 Task: Activate the option that preserves log upon navigation.
Action: Mouse moved to (1062, 32)
Screenshot: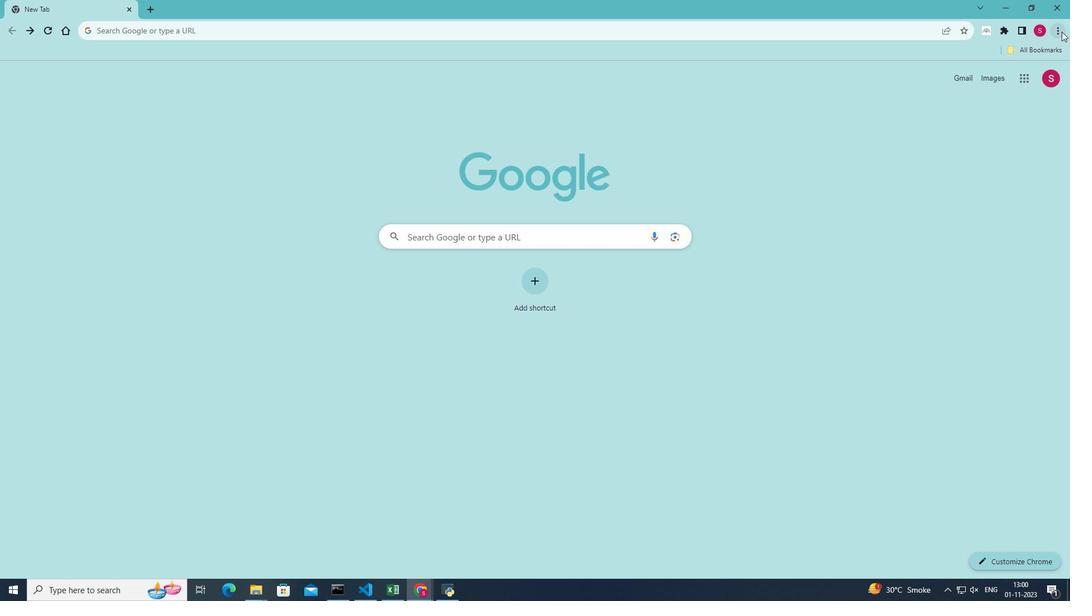 
Action: Mouse pressed left at (1062, 32)
Screenshot: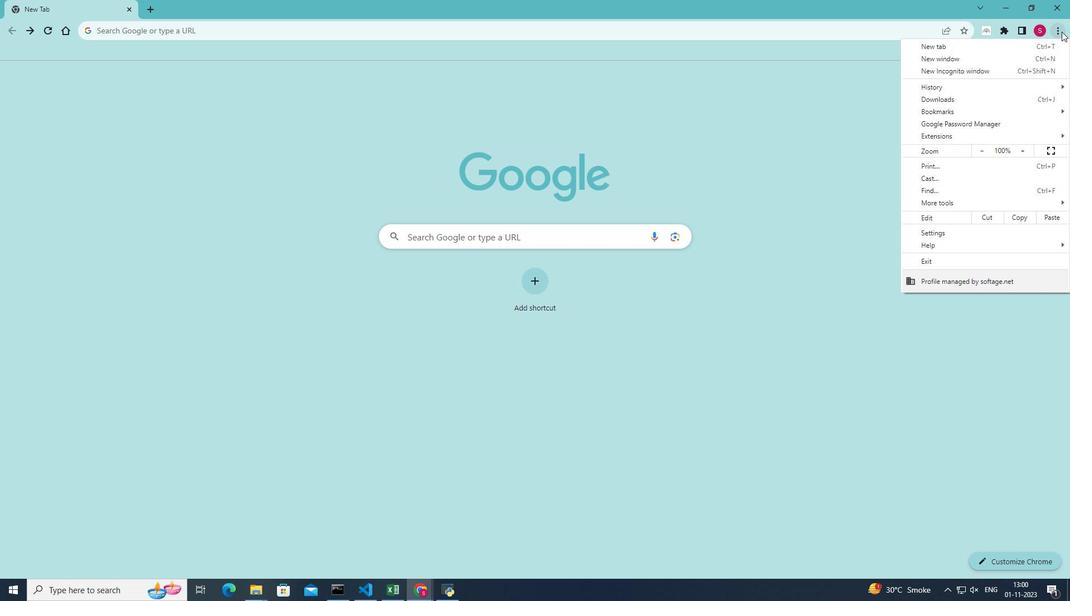 
Action: Mouse moved to (944, 201)
Screenshot: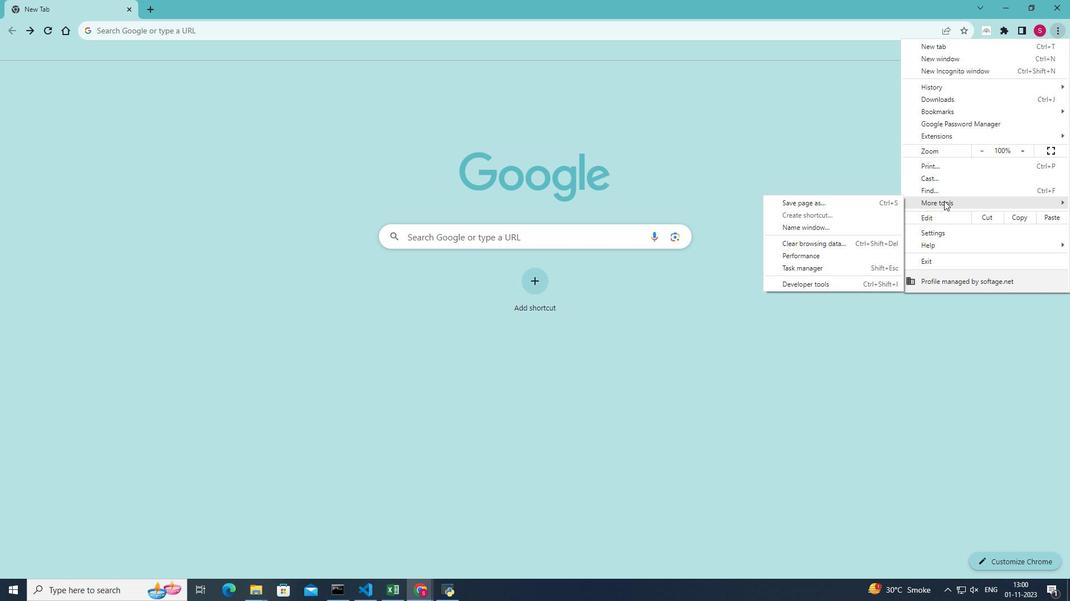 
Action: Mouse pressed left at (944, 201)
Screenshot: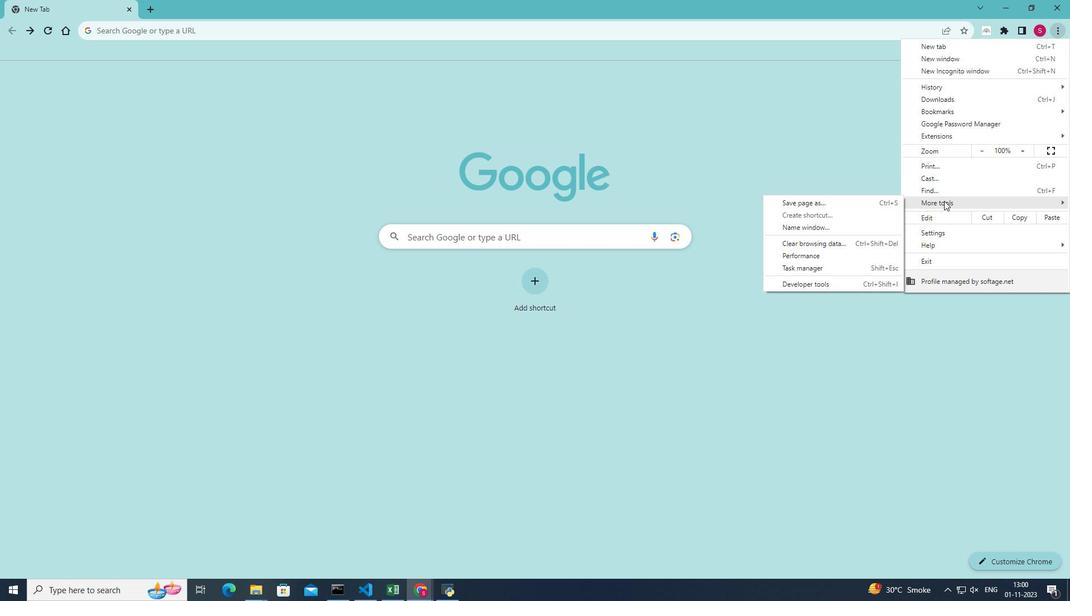 
Action: Mouse moved to (827, 284)
Screenshot: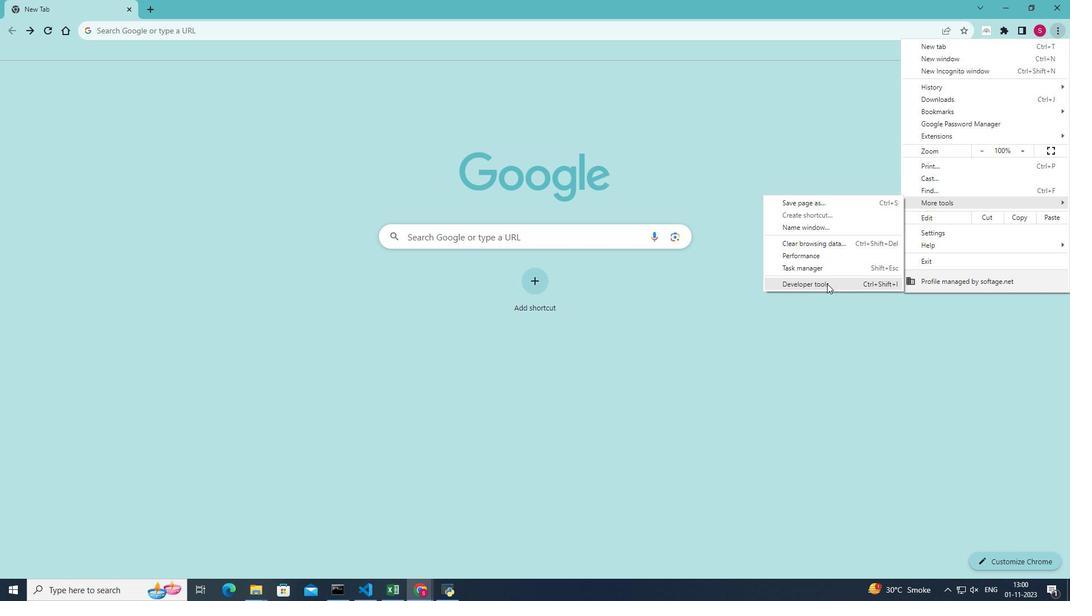 
Action: Mouse pressed left at (827, 284)
Screenshot: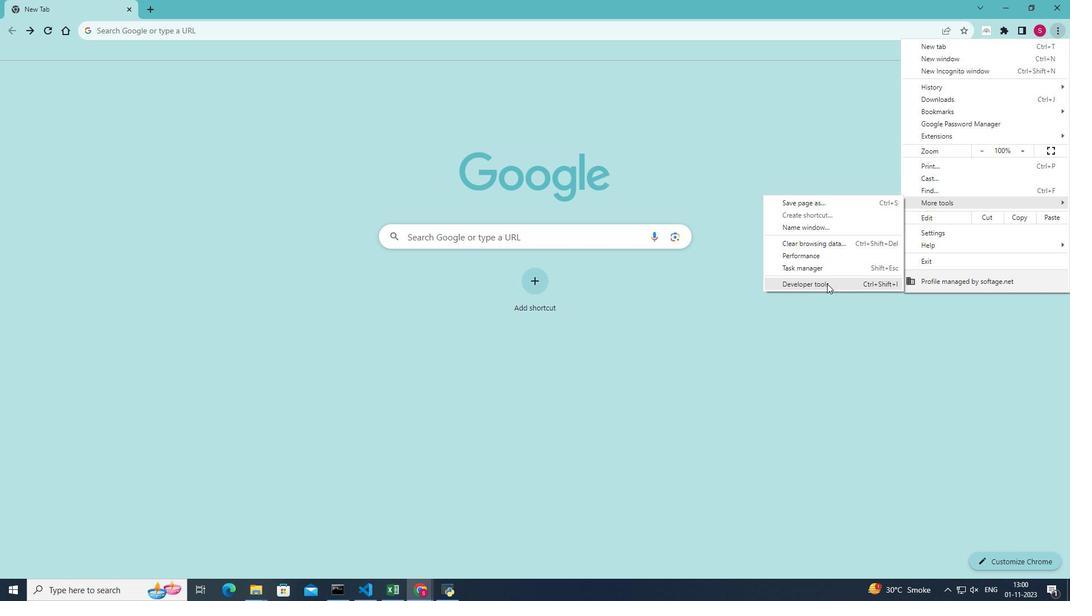 
Action: Mouse moved to (1034, 67)
Screenshot: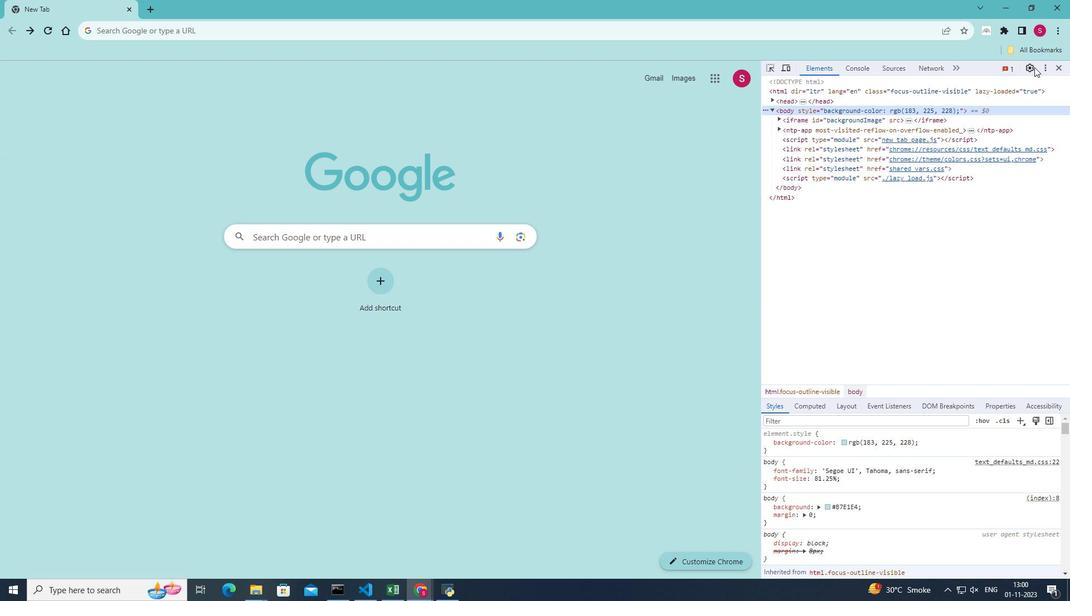 
Action: Mouse pressed left at (1034, 67)
Screenshot: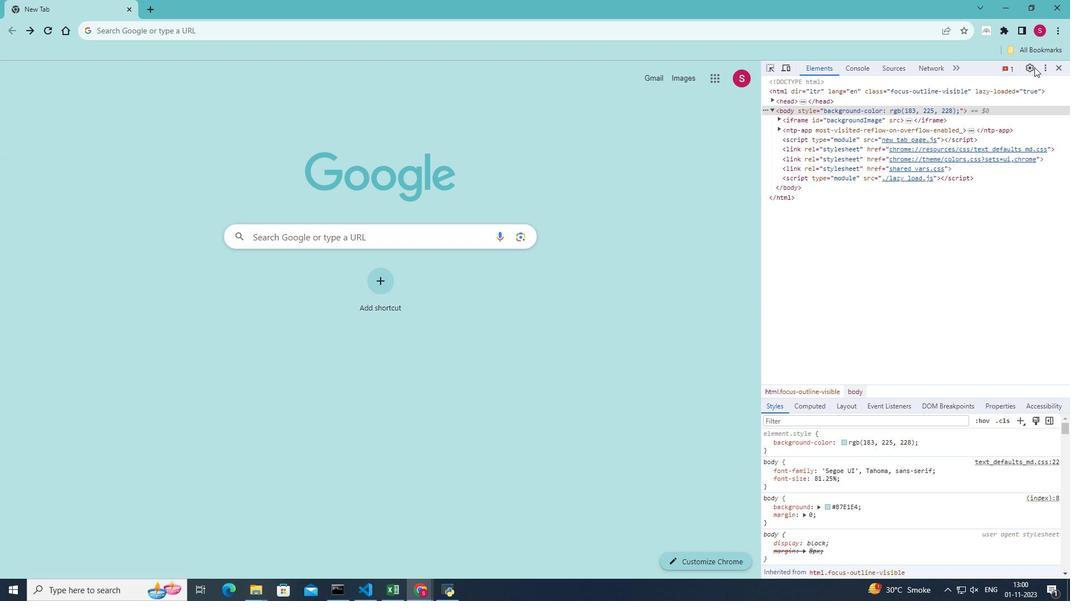 
Action: Mouse moved to (1015, 337)
Screenshot: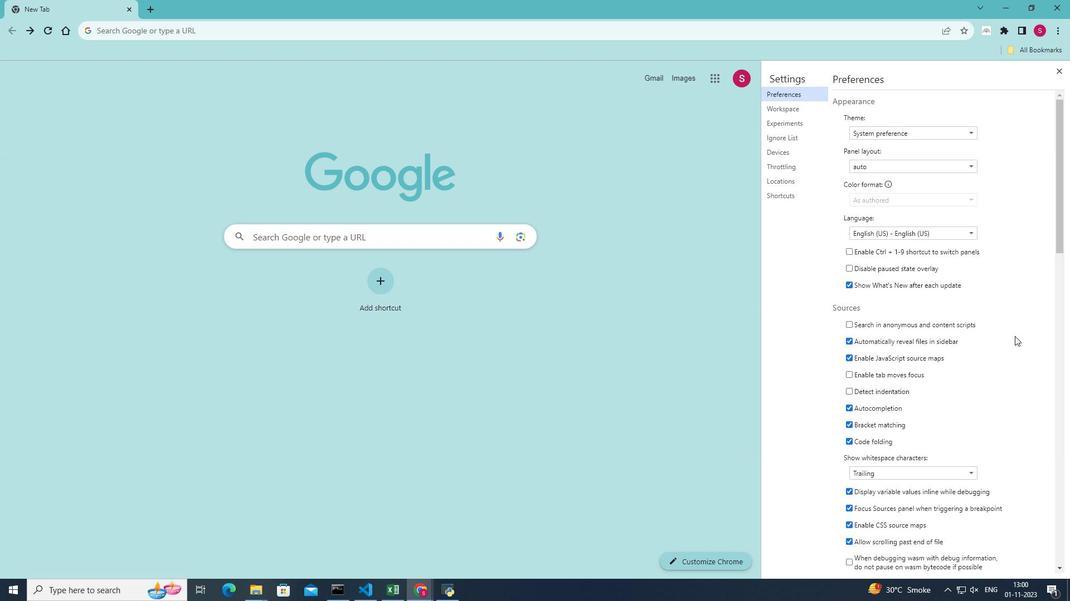 
Action: Mouse scrolled (1015, 336) with delta (0, 0)
Screenshot: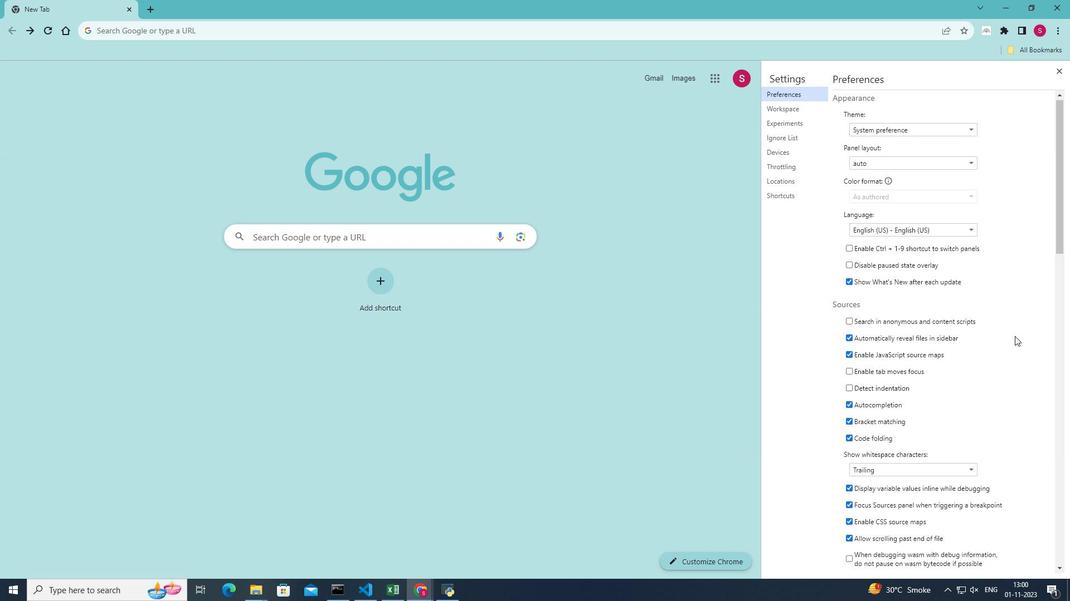 
Action: Mouse scrolled (1015, 336) with delta (0, 0)
Screenshot: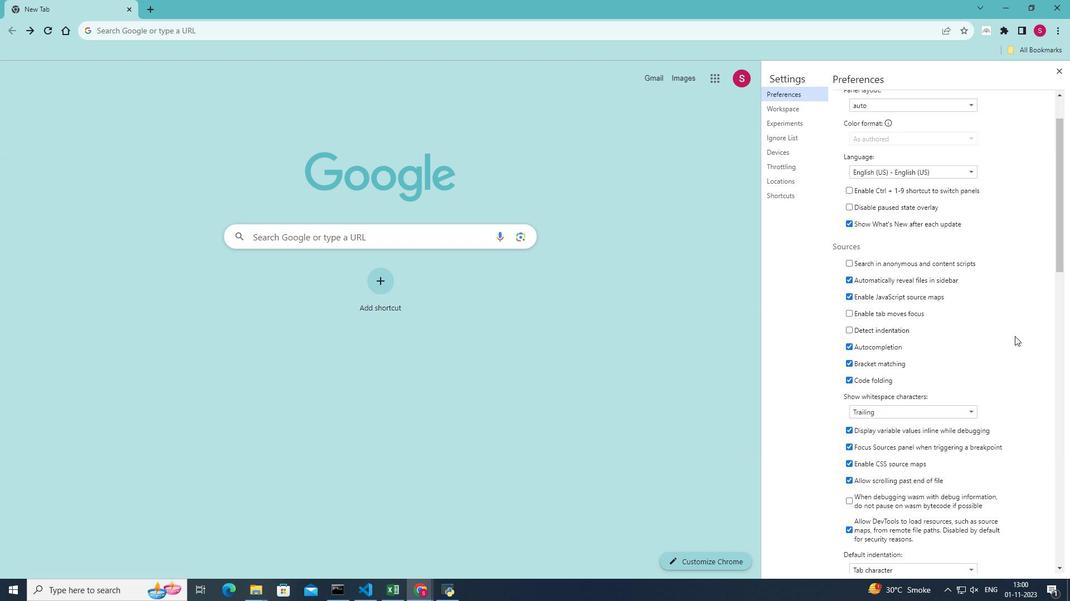 
Action: Mouse scrolled (1015, 336) with delta (0, 0)
Screenshot: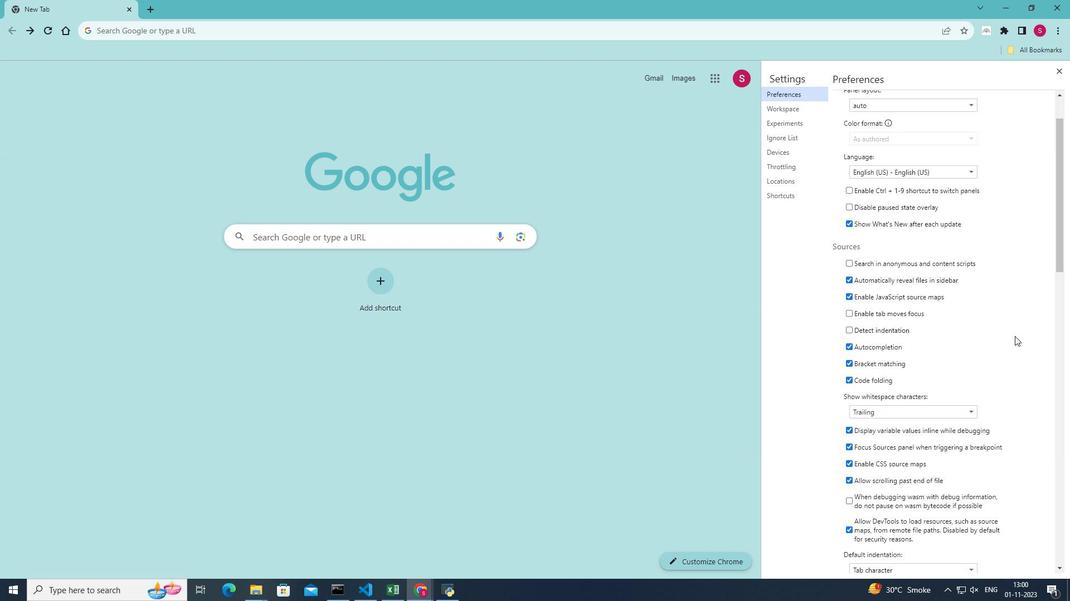 
Action: Mouse scrolled (1015, 336) with delta (0, 0)
Screenshot: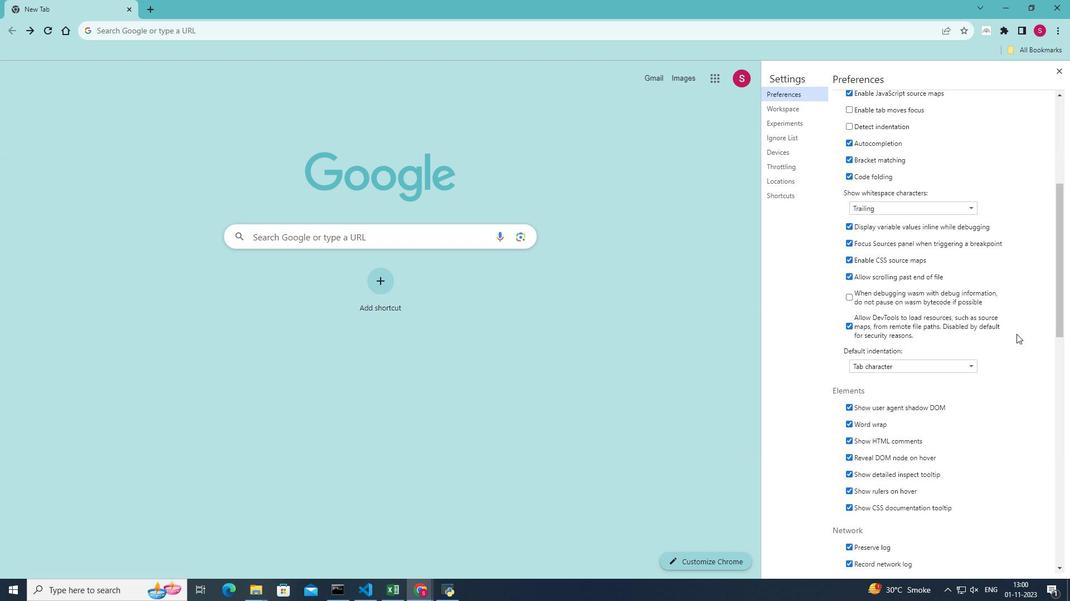 
Action: Mouse scrolled (1015, 336) with delta (0, 0)
Screenshot: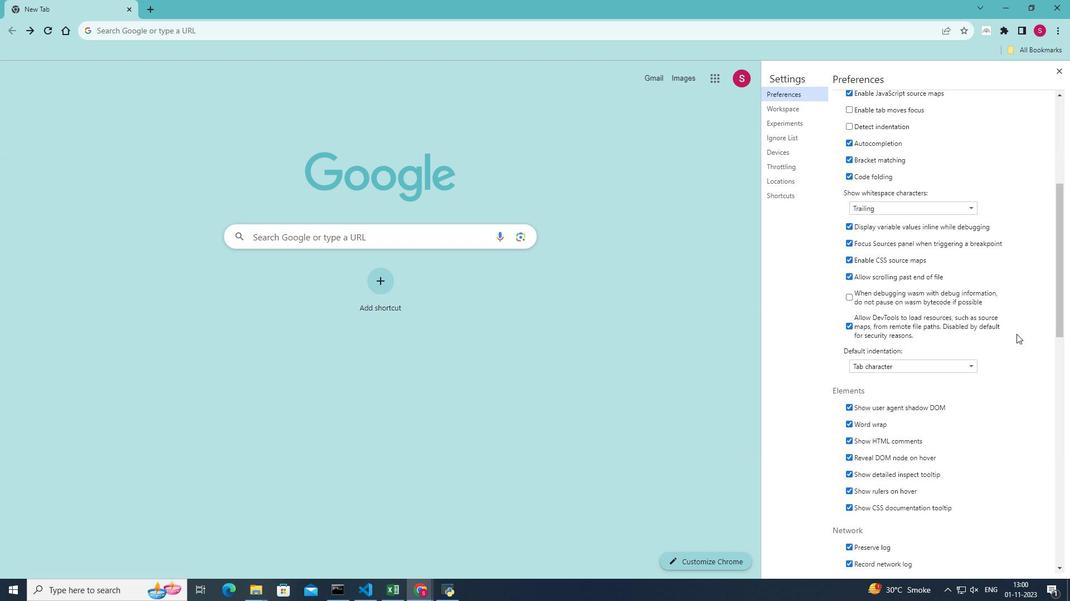 
Action: Mouse scrolled (1015, 336) with delta (0, 0)
Screenshot: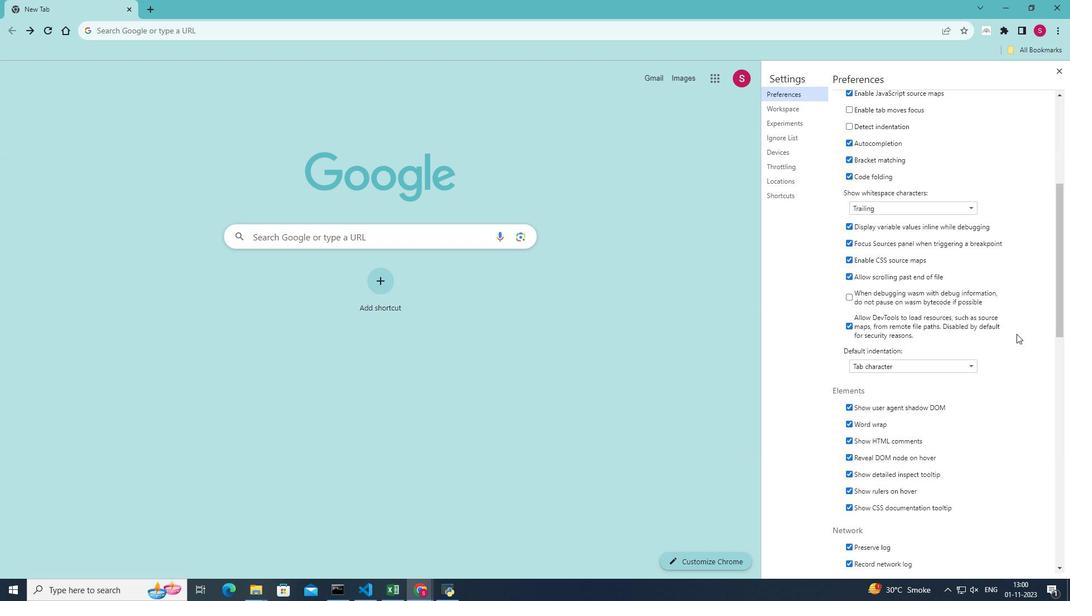
Action: Mouse moved to (1017, 334)
Screenshot: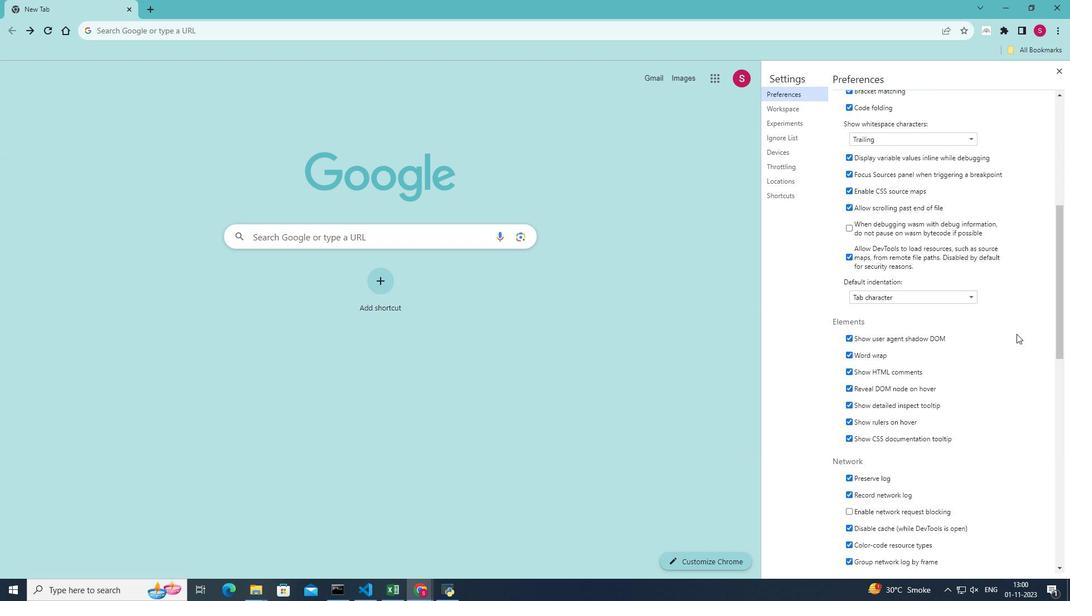 
Action: Mouse scrolled (1017, 334) with delta (0, 0)
Screenshot: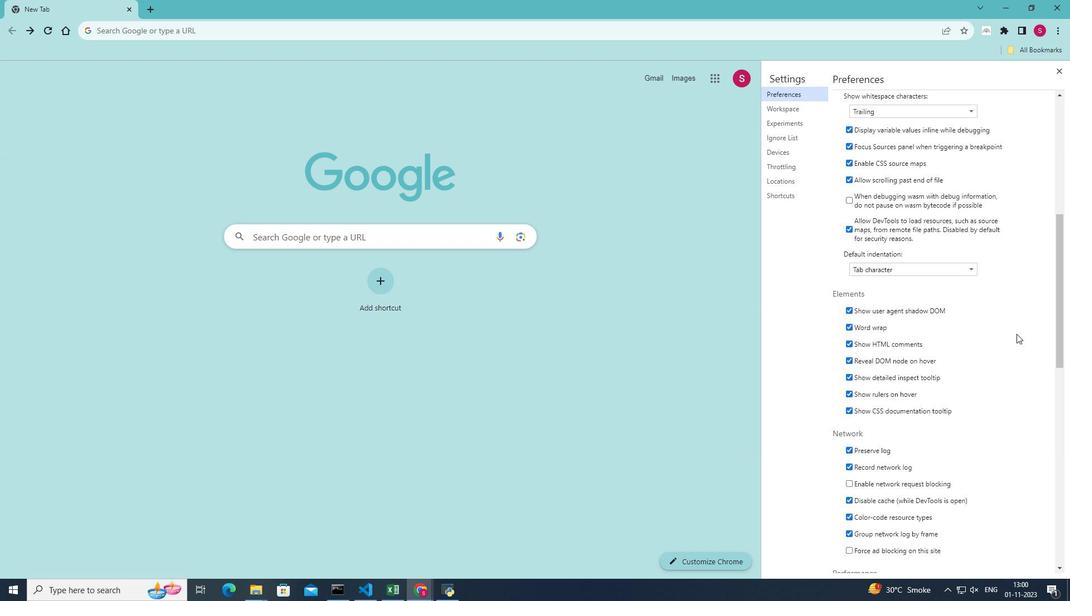 
Action: Mouse scrolled (1017, 334) with delta (0, 0)
Screenshot: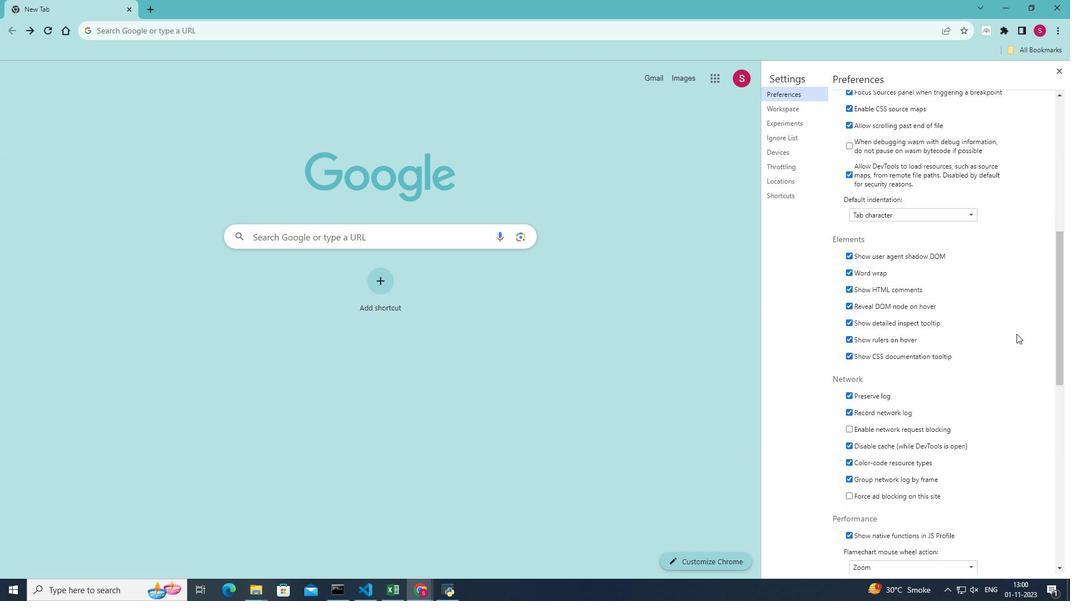 
Action: Mouse scrolled (1017, 334) with delta (0, 0)
Screenshot: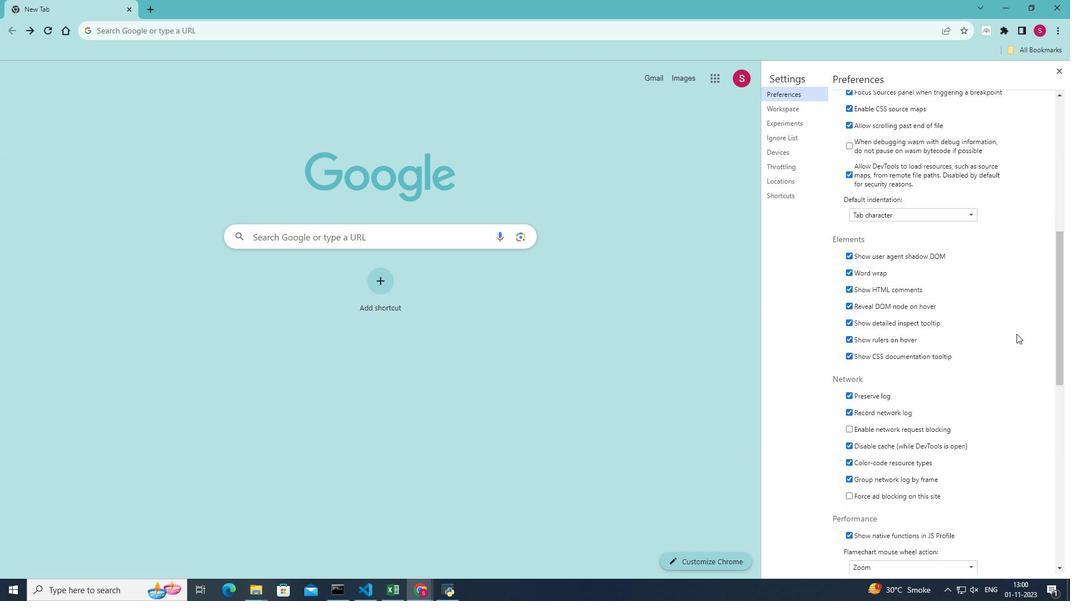 
Action: Mouse scrolled (1017, 334) with delta (0, 0)
Screenshot: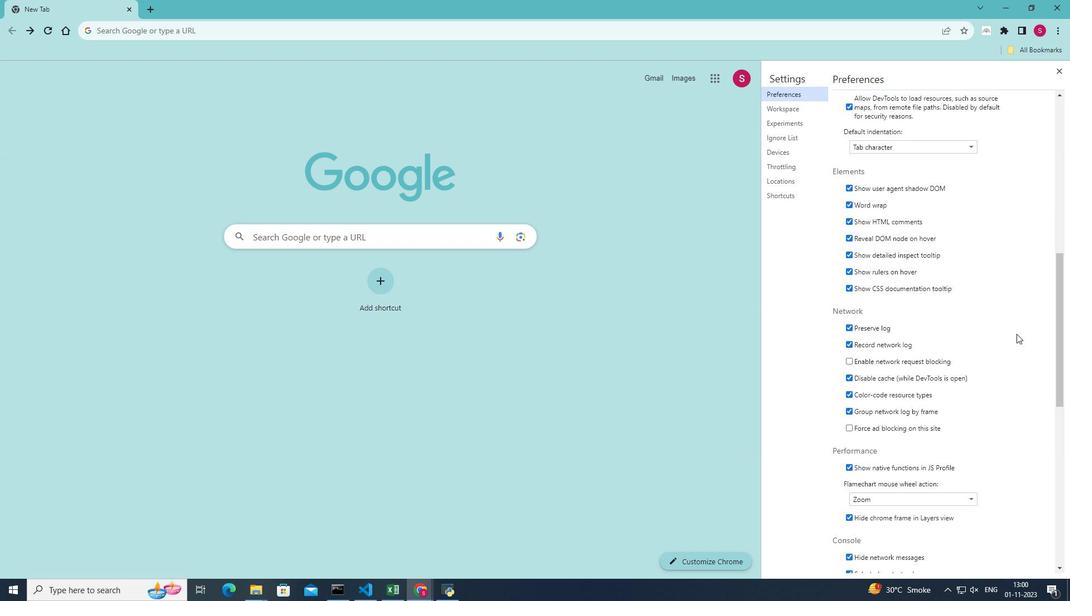 
Action: Mouse scrolled (1017, 334) with delta (0, 0)
Screenshot: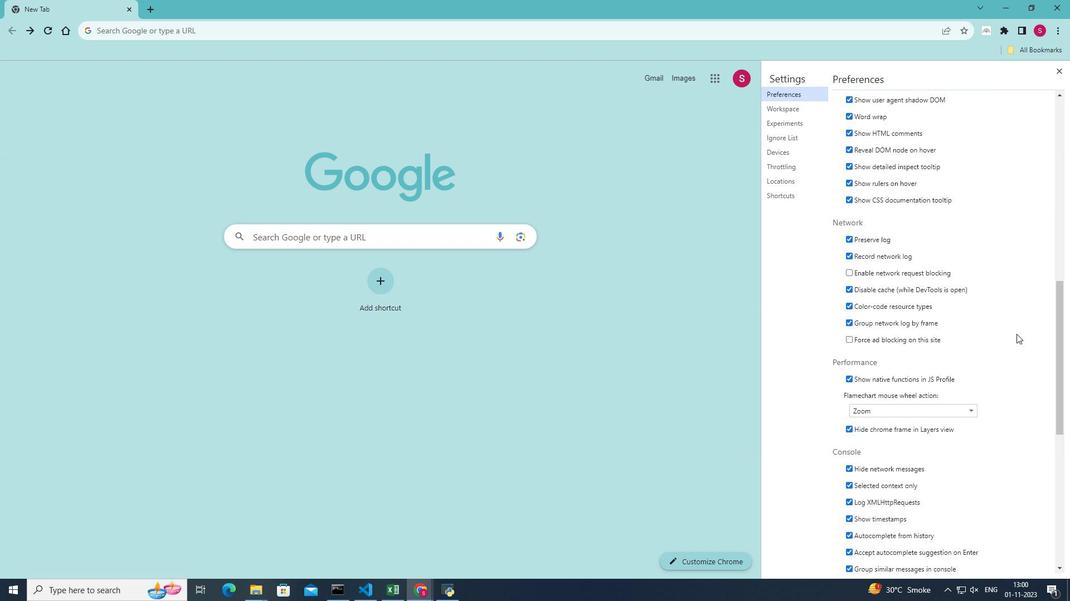 
Action: Mouse scrolled (1017, 334) with delta (0, 0)
Screenshot: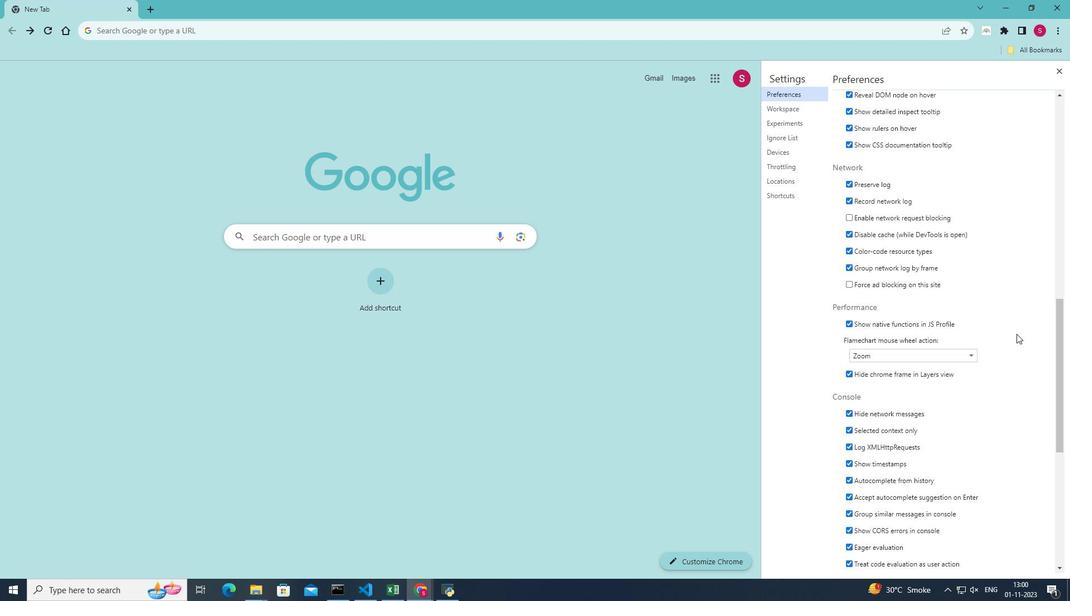 
Action: Mouse scrolled (1017, 334) with delta (0, 0)
Screenshot: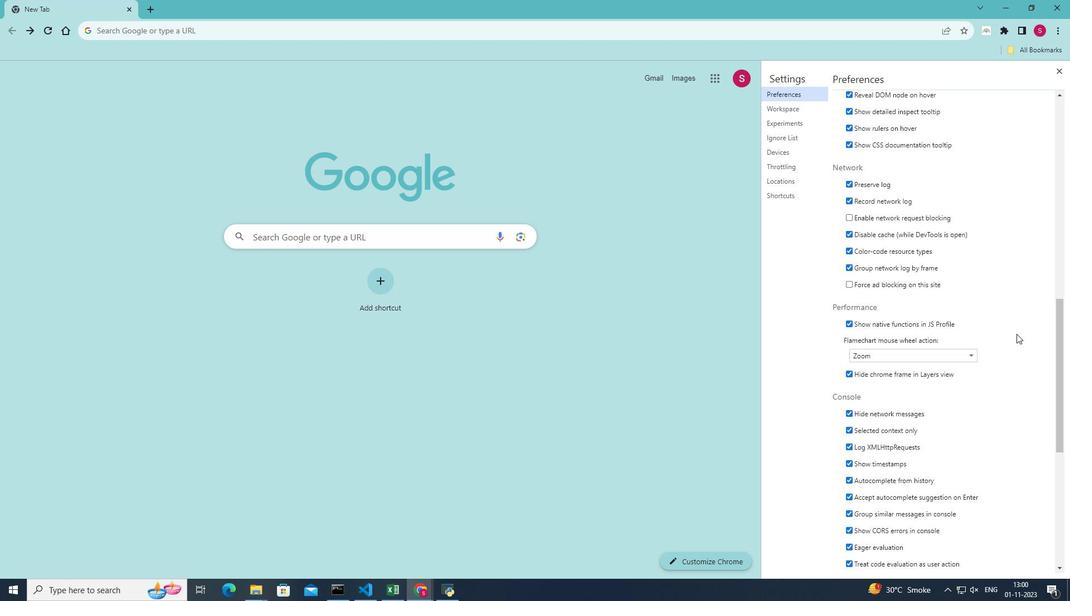 
Action: Mouse scrolled (1017, 335) with delta (0, 0)
Screenshot: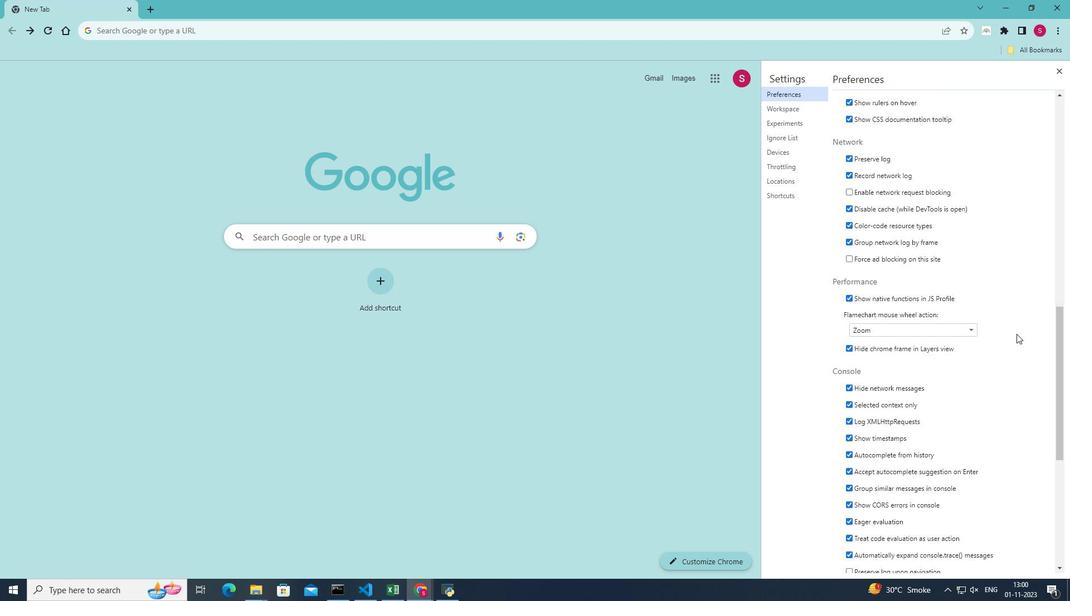 
Action: Mouse scrolled (1017, 334) with delta (0, 0)
Screenshot: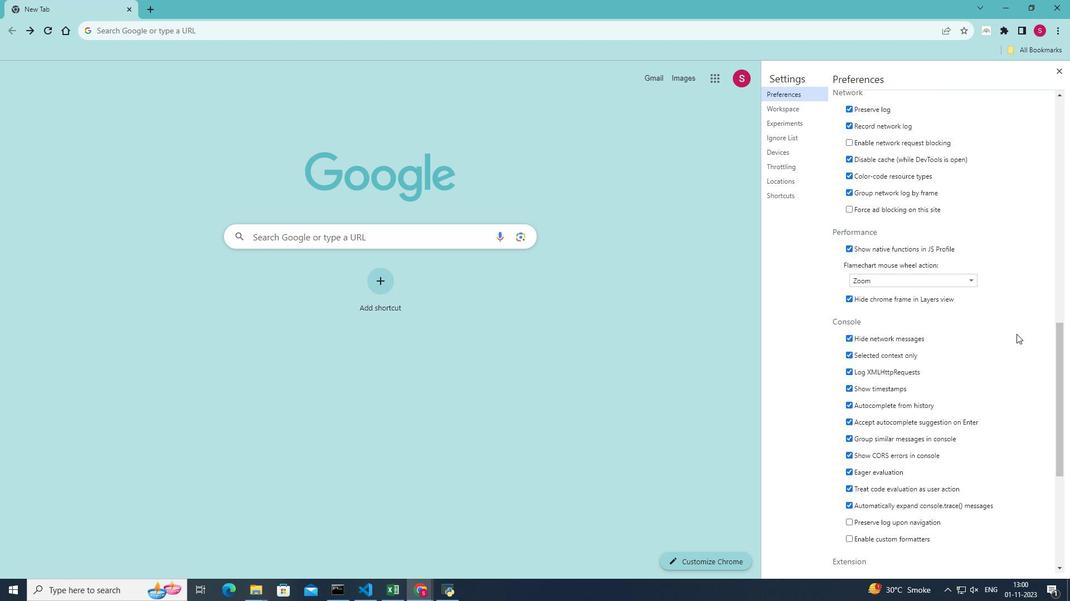 
Action: Mouse scrolled (1017, 334) with delta (0, 0)
Screenshot: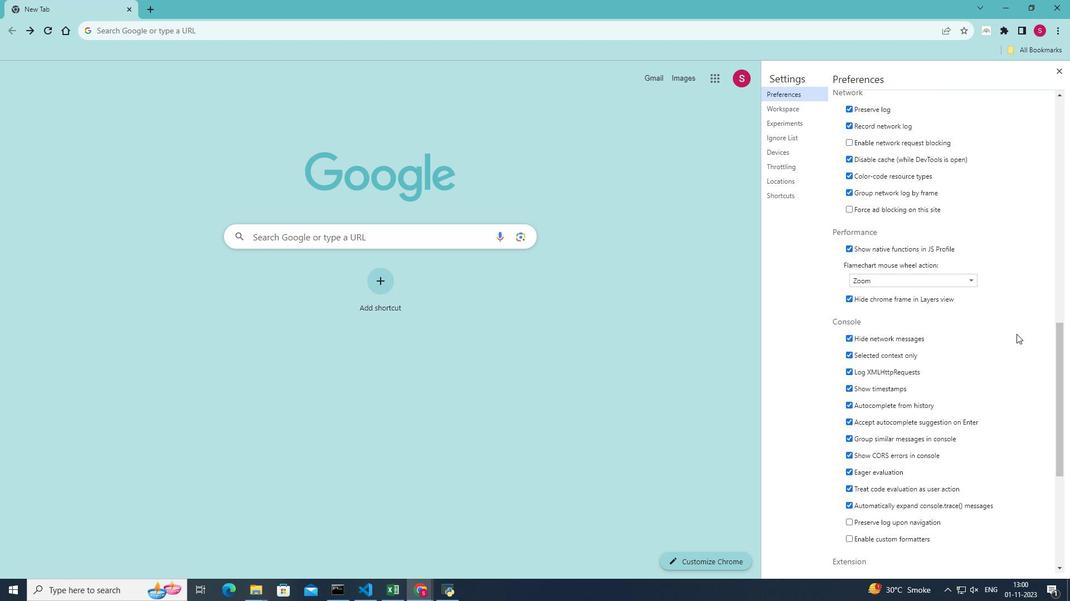 
Action: Mouse scrolled (1017, 334) with delta (0, 0)
Screenshot: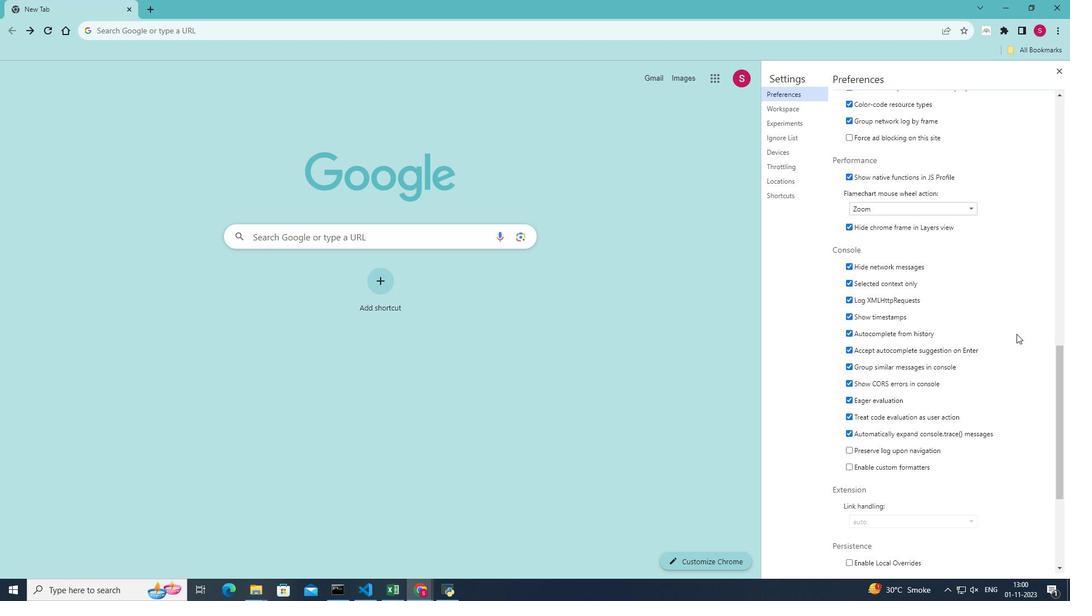 
Action: Mouse moved to (846, 389)
Screenshot: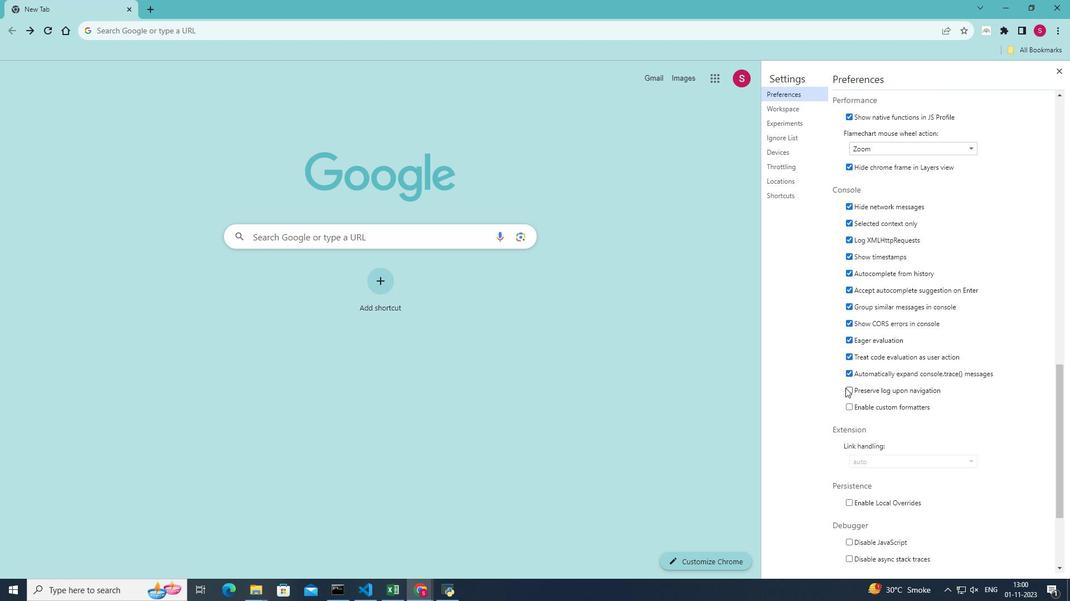 
Action: Mouse pressed left at (846, 389)
Screenshot: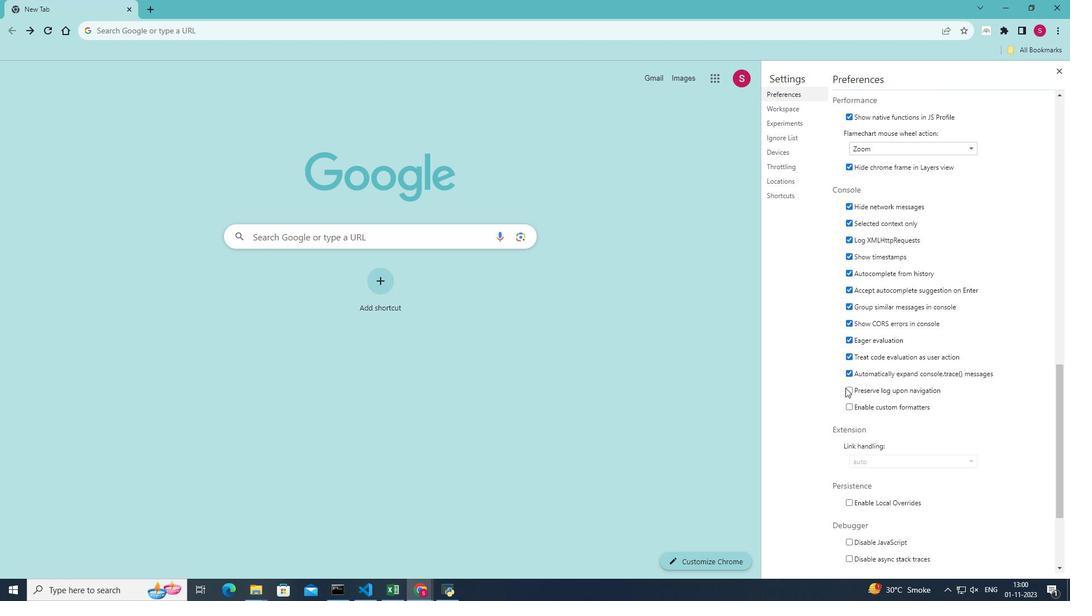 
Action: Mouse moved to (983, 337)
Screenshot: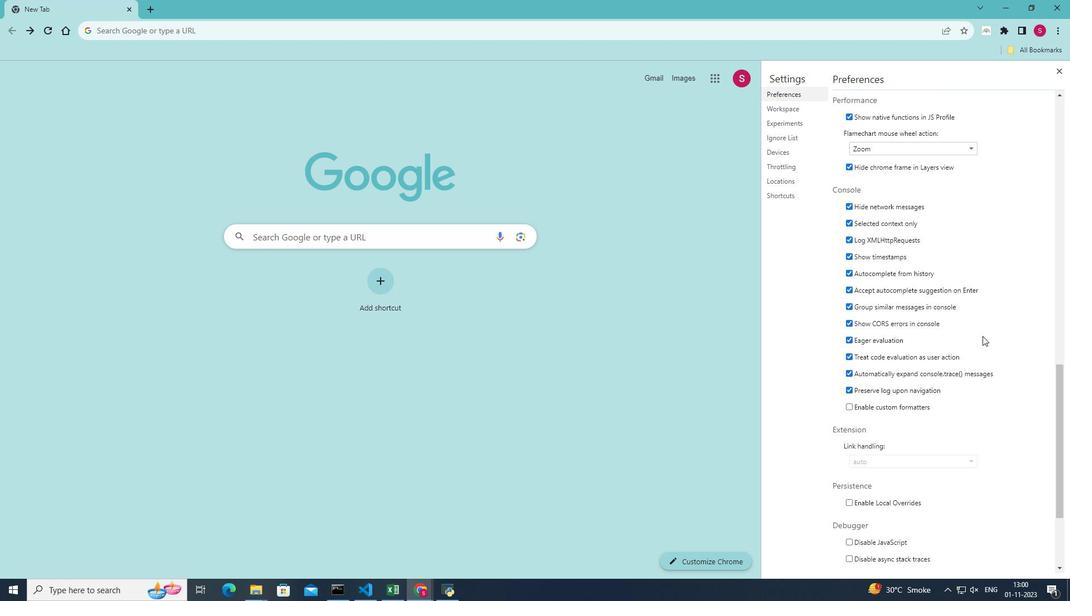 
